 Task: Mute conversations related to automated appointment confirmations.
Action: Mouse moved to (235, 174)
Screenshot: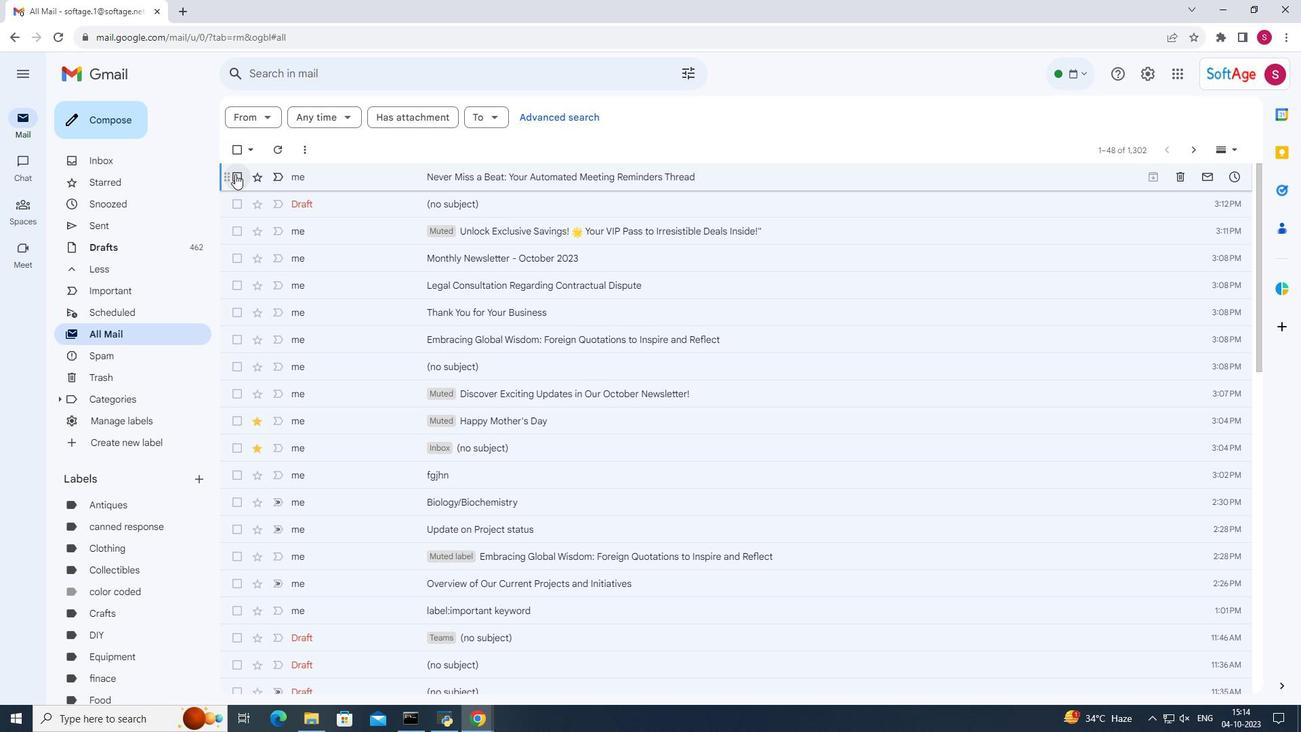 
Action: Mouse pressed left at (235, 174)
Screenshot: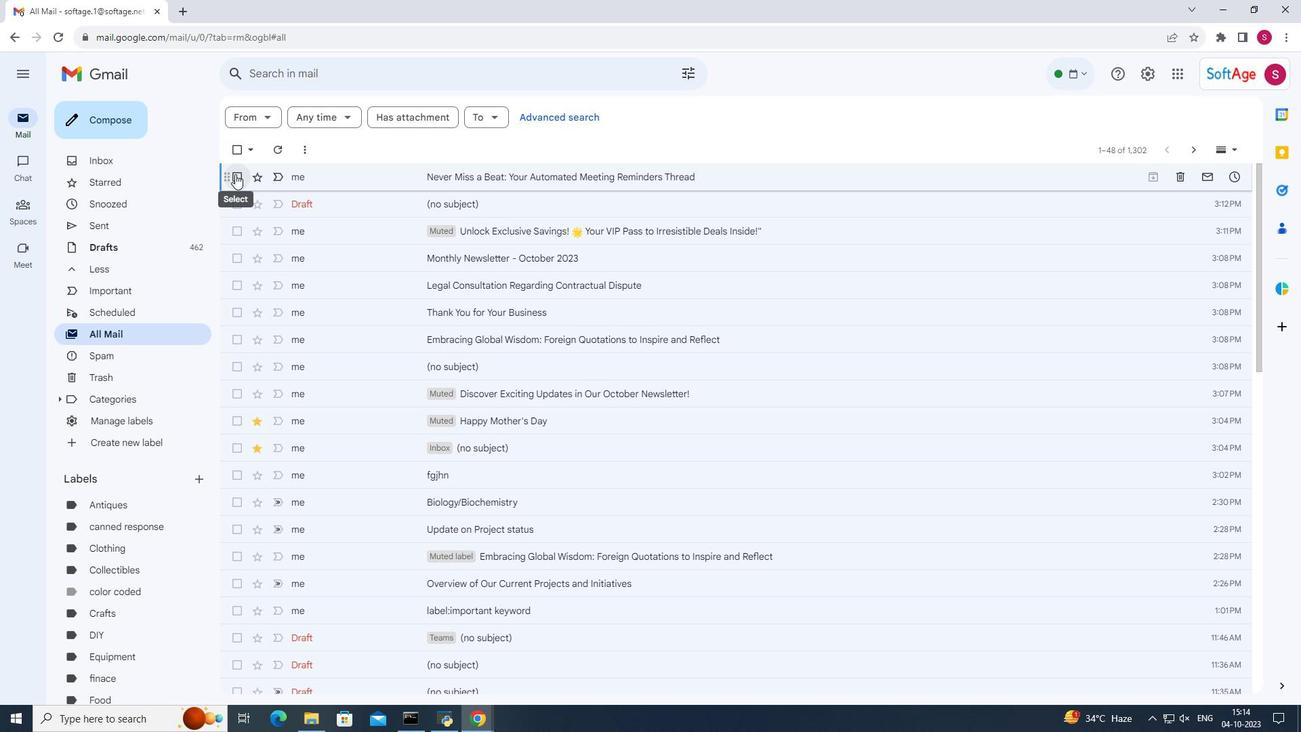
Action: Mouse pressed left at (235, 174)
Screenshot: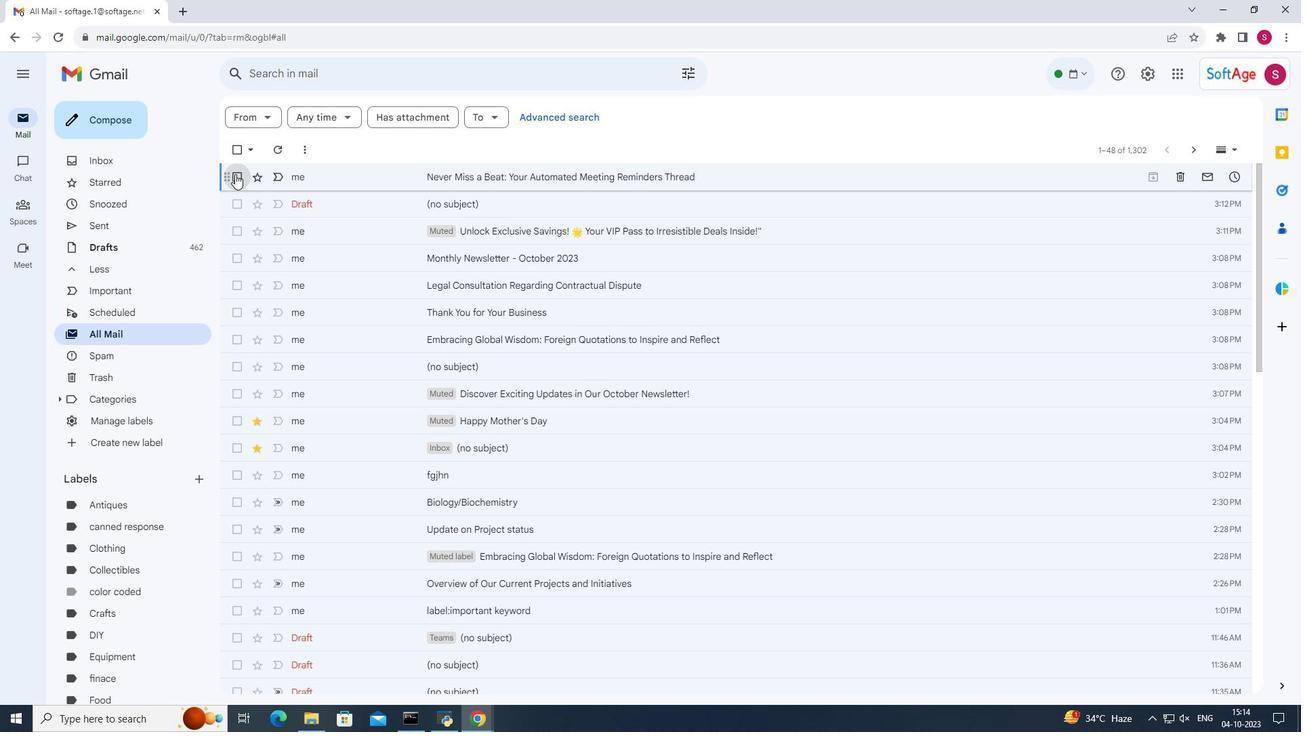 
Action: Mouse moved to (235, 179)
Screenshot: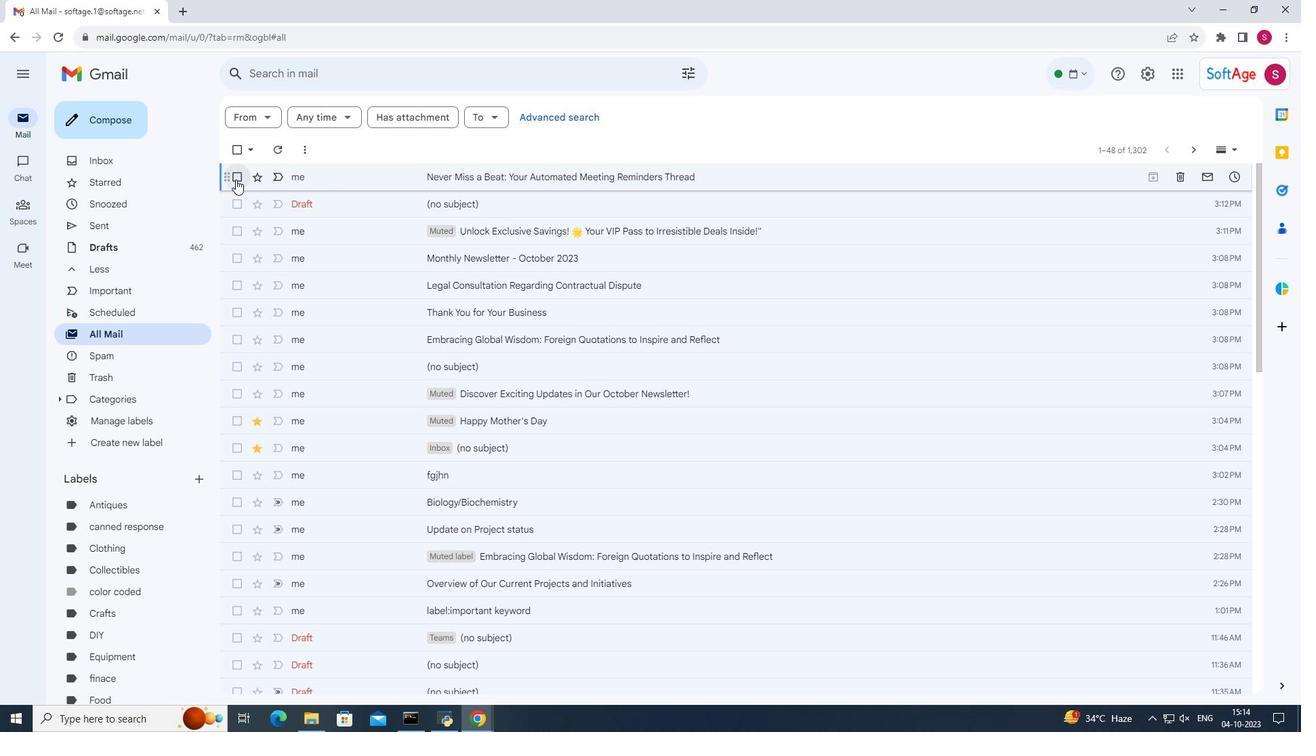 
Action: Mouse pressed left at (235, 179)
Screenshot: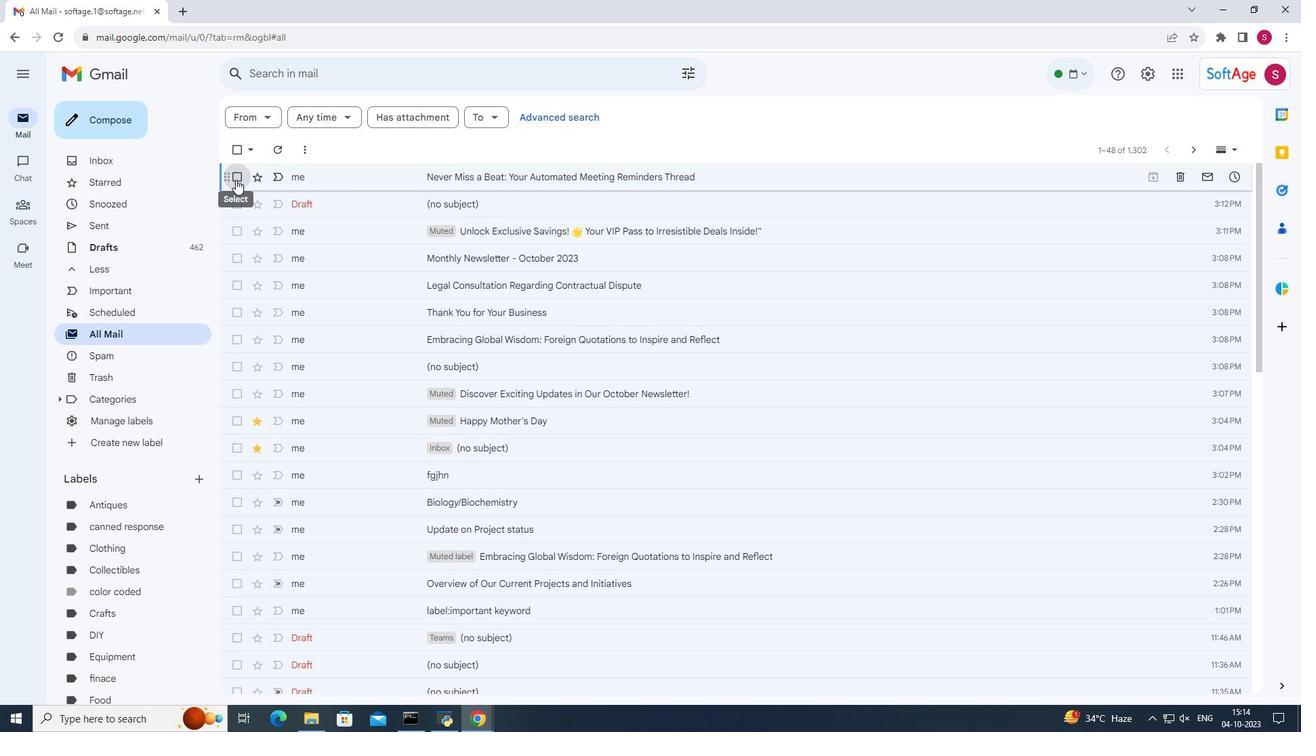 
Action: Mouse moved to (534, 149)
Screenshot: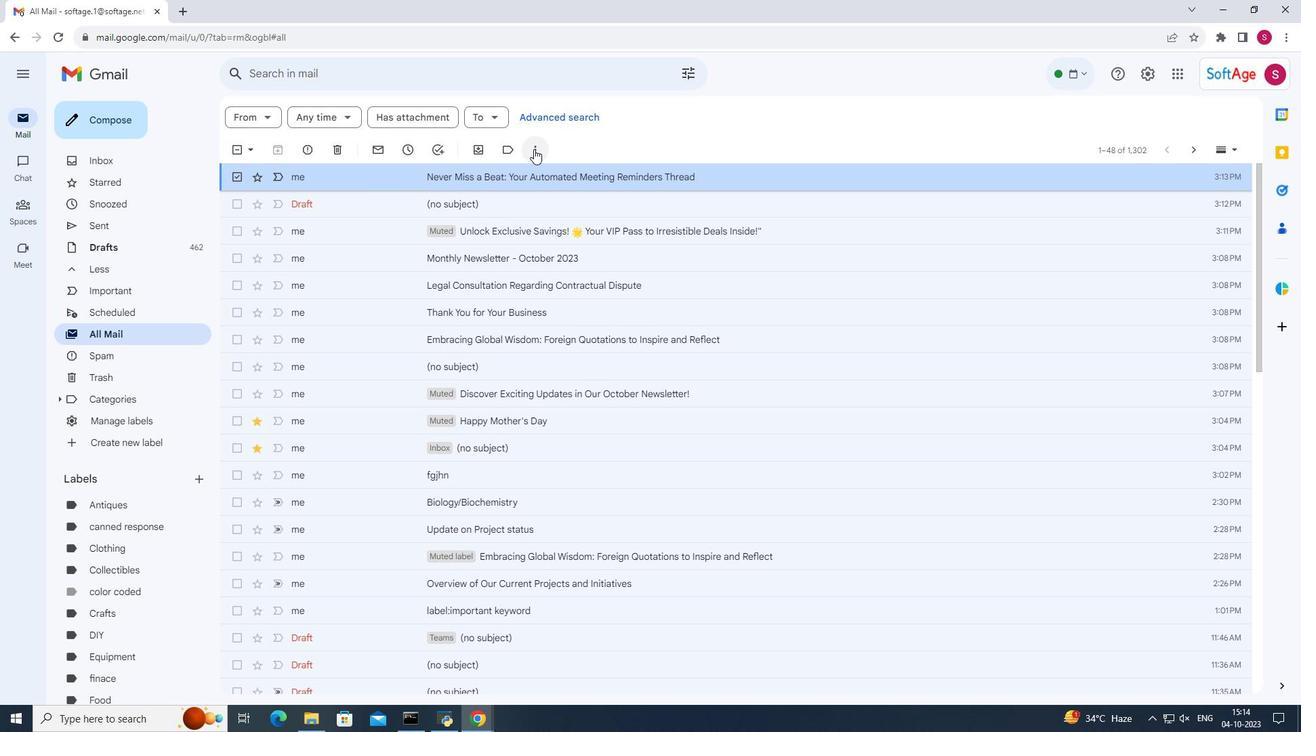 
Action: Mouse pressed left at (534, 149)
Screenshot: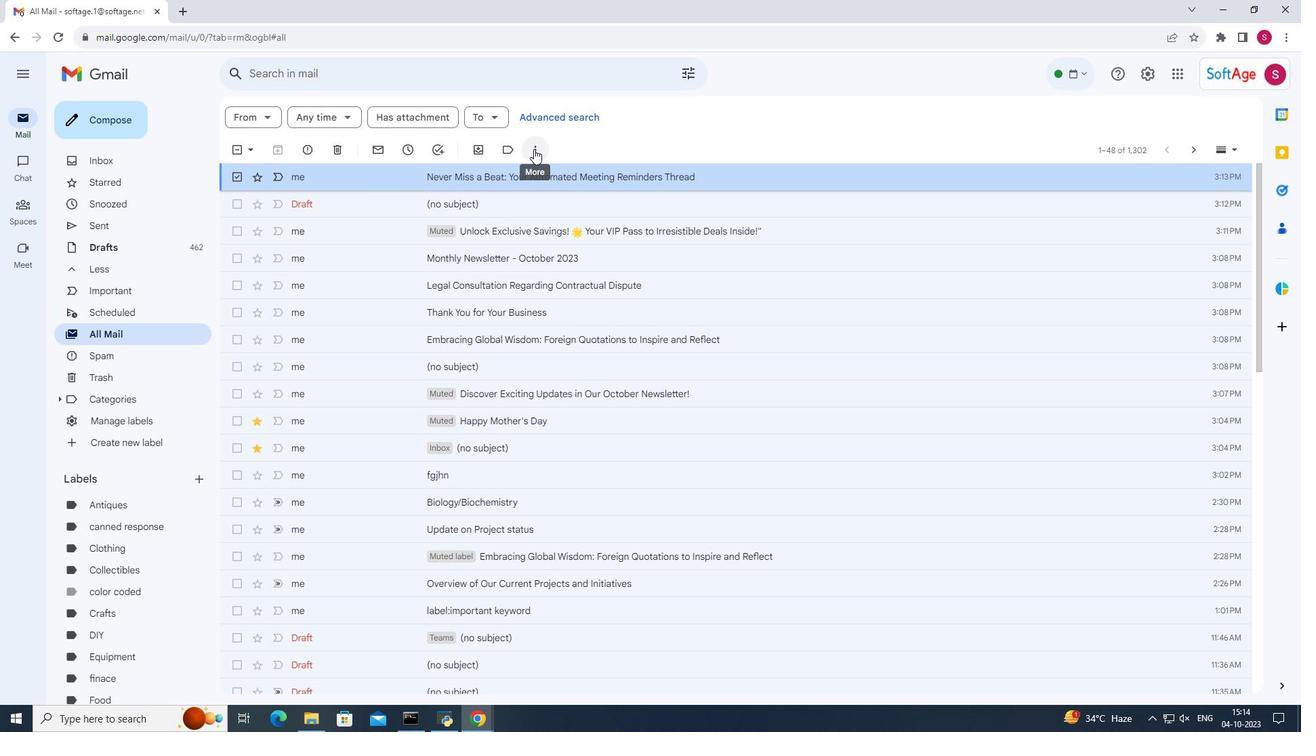 
Action: Mouse moved to (577, 258)
Screenshot: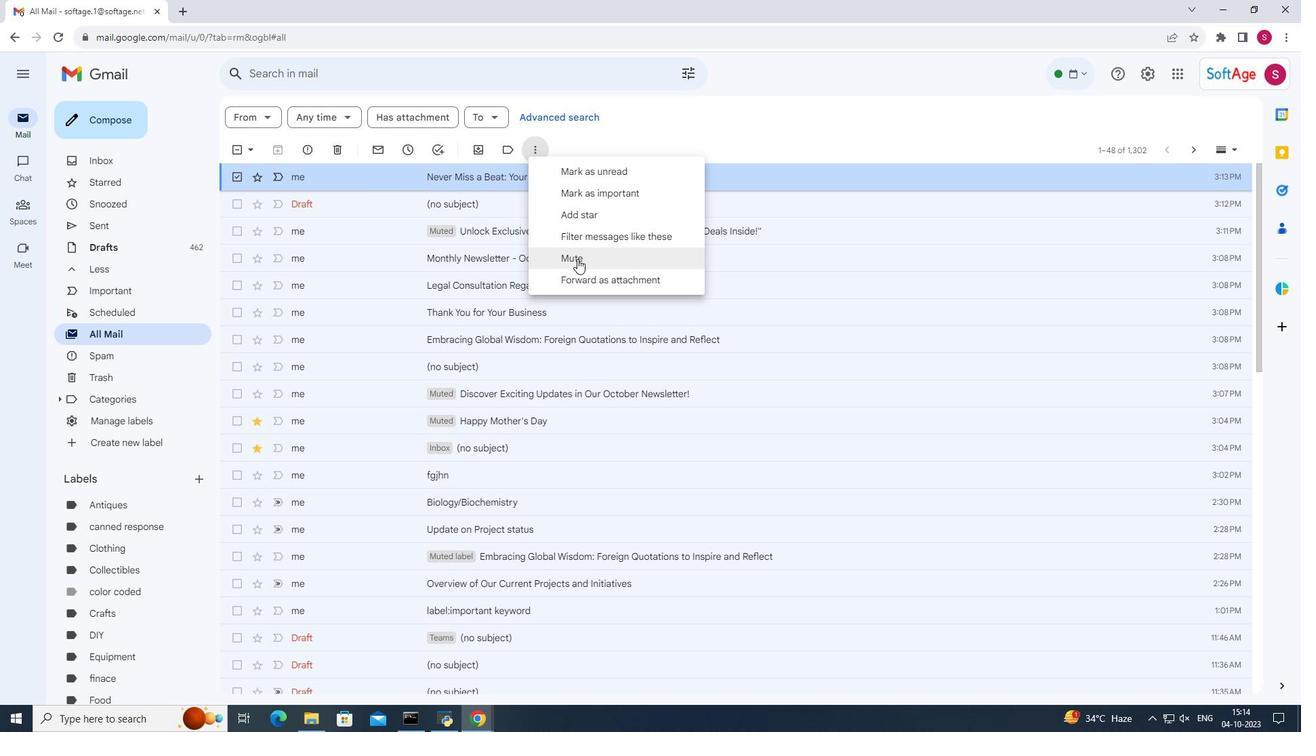 
Action: Mouse pressed left at (577, 258)
Screenshot: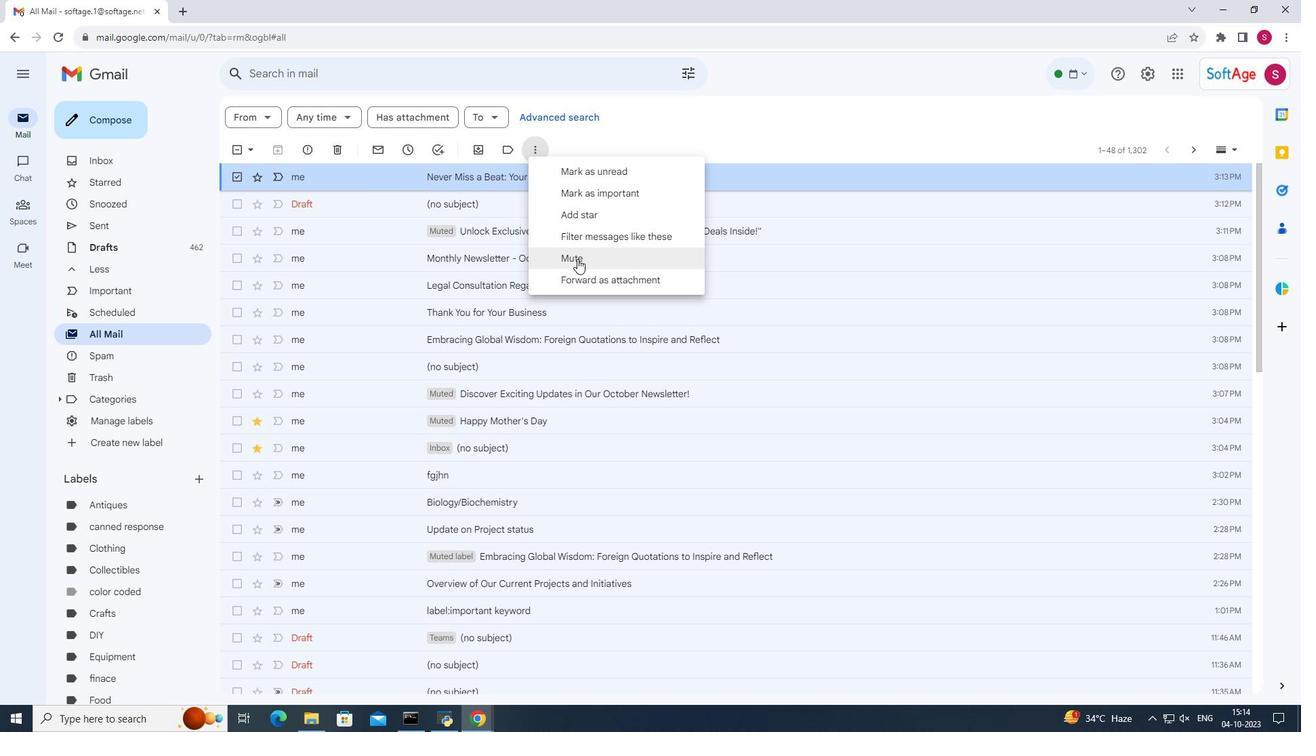
Action: Mouse moved to (236, 258)
Screenshot: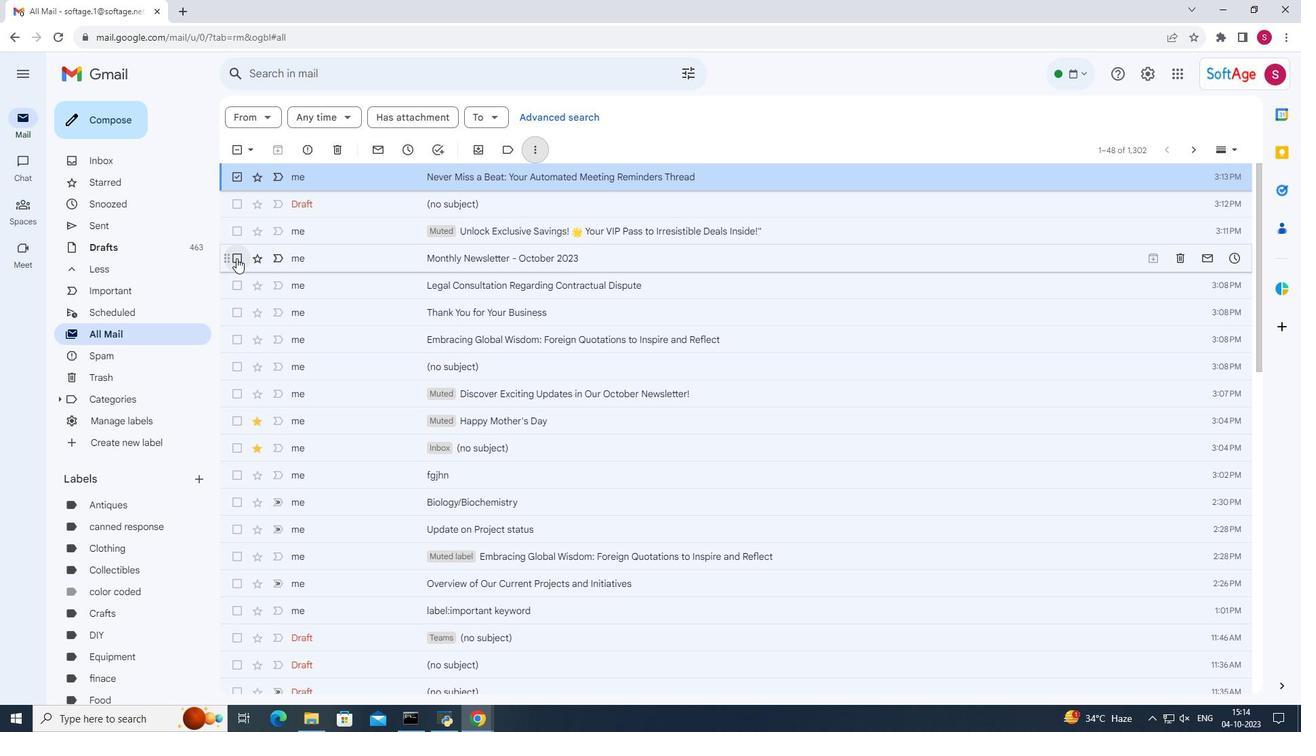 
Action: Mouse pressed left at (236, 258)
Screenshot: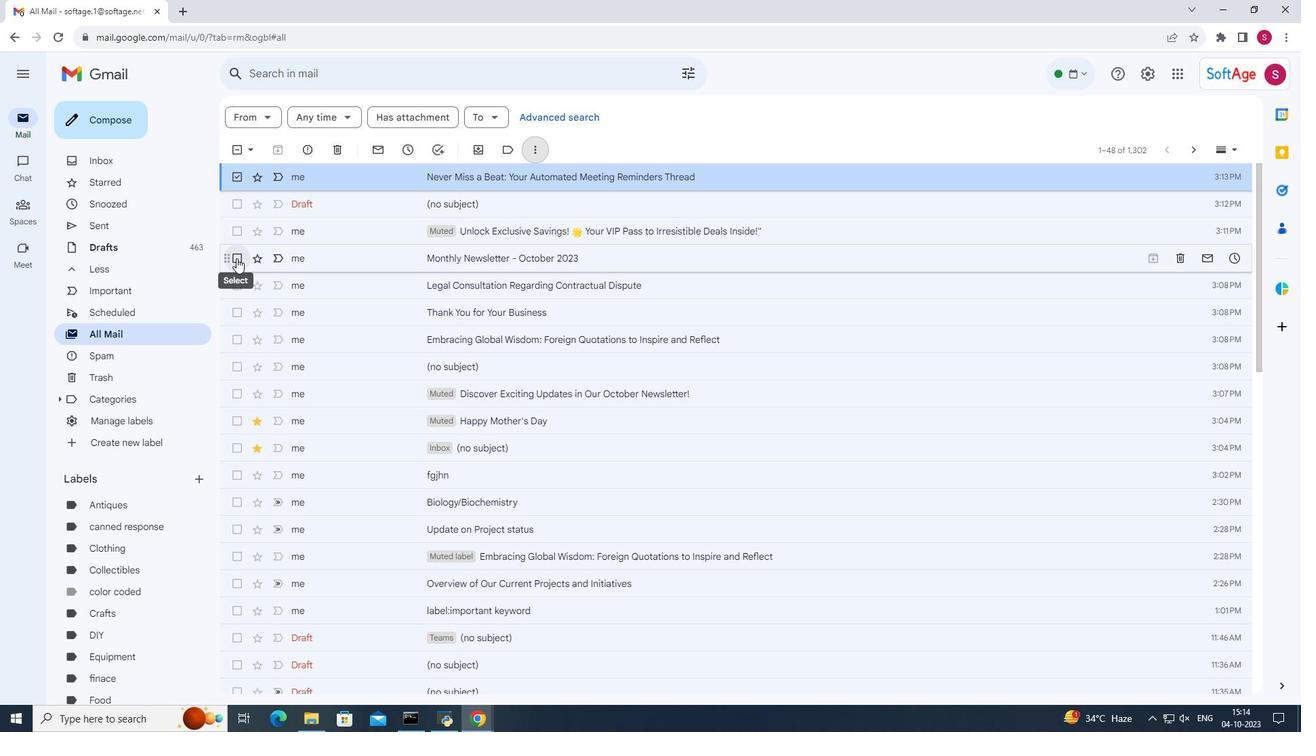 
Action: Mouse moved to (536, 152)
Screenshot: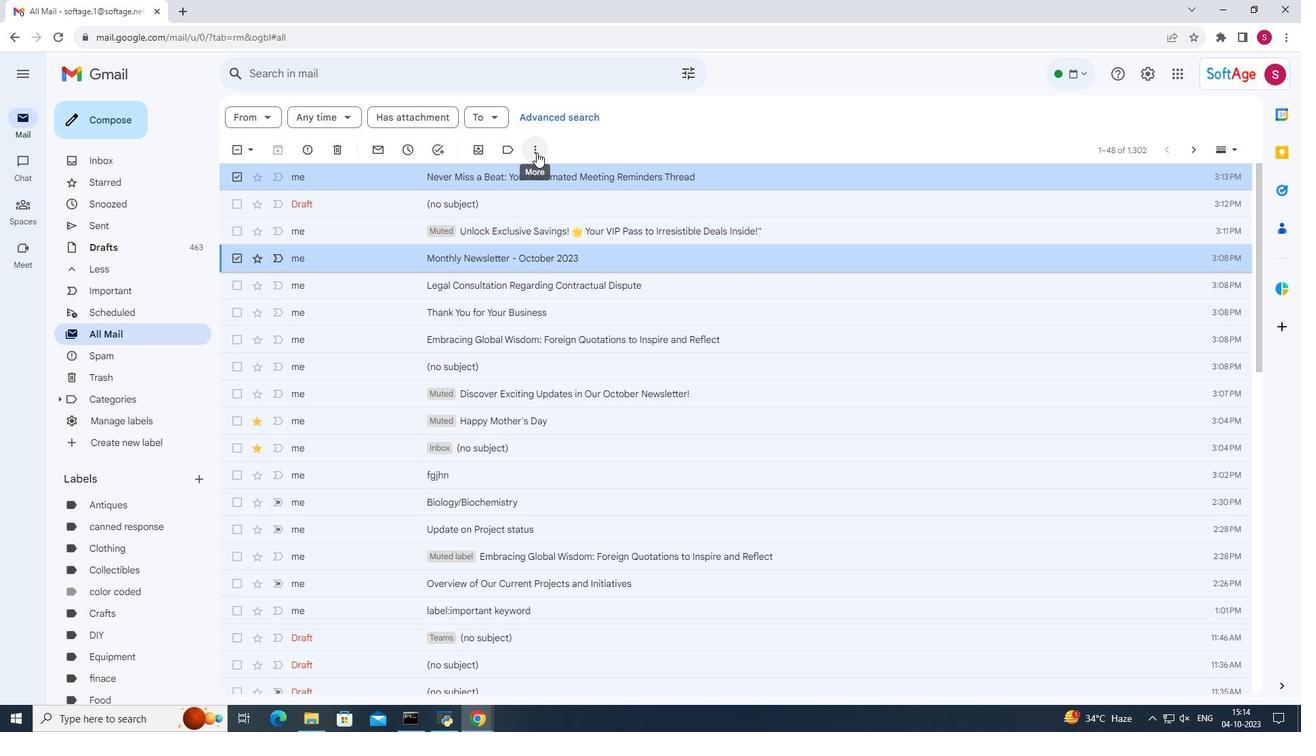 
Action: Mouse pressed left at (536, 152)
Screenshot: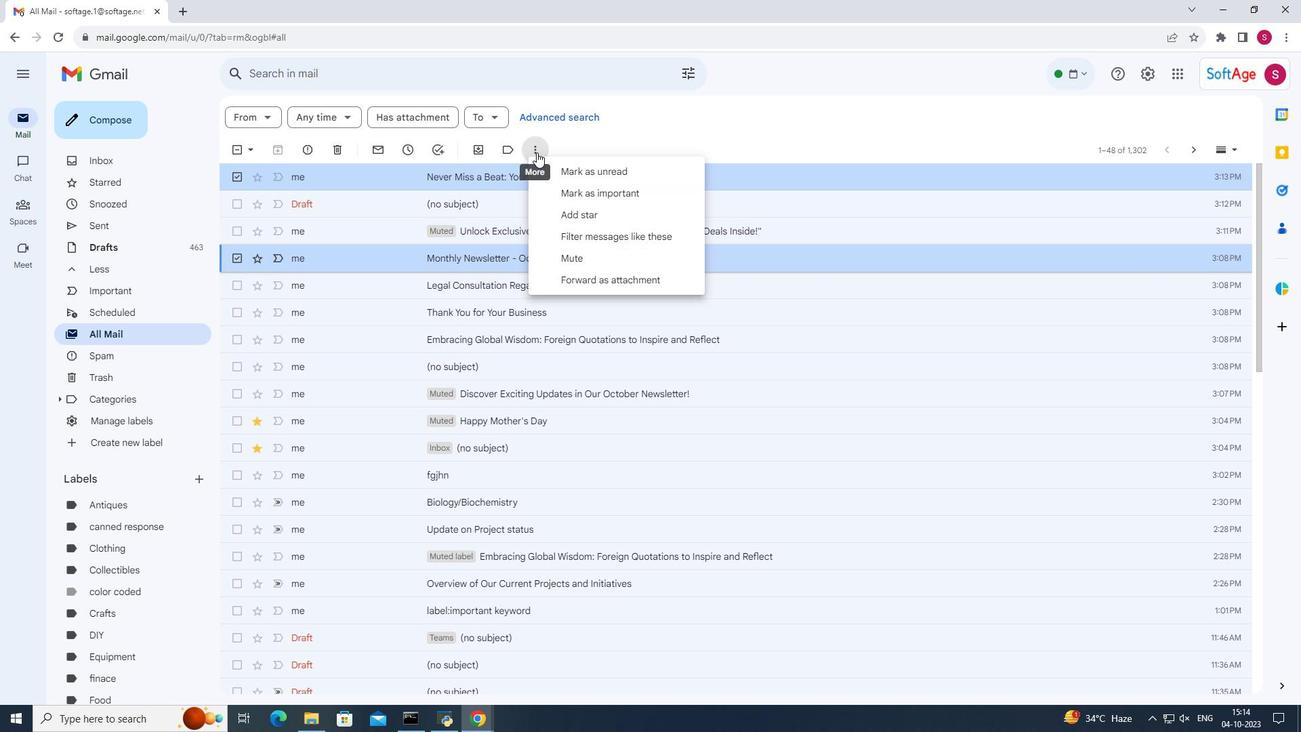 
Action: Mouse moved to (579, 256)
Screenshot: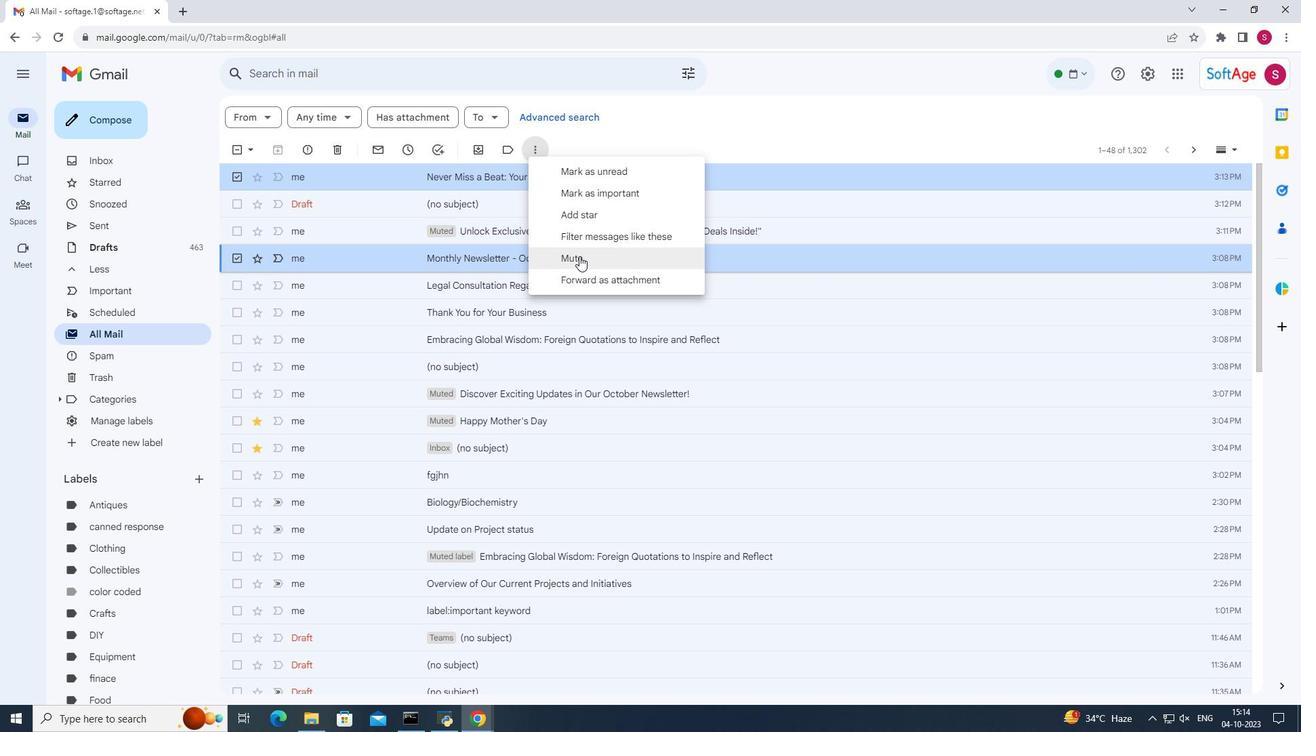 
Action: Mouse pressed left at (579, 256)
Screenshot: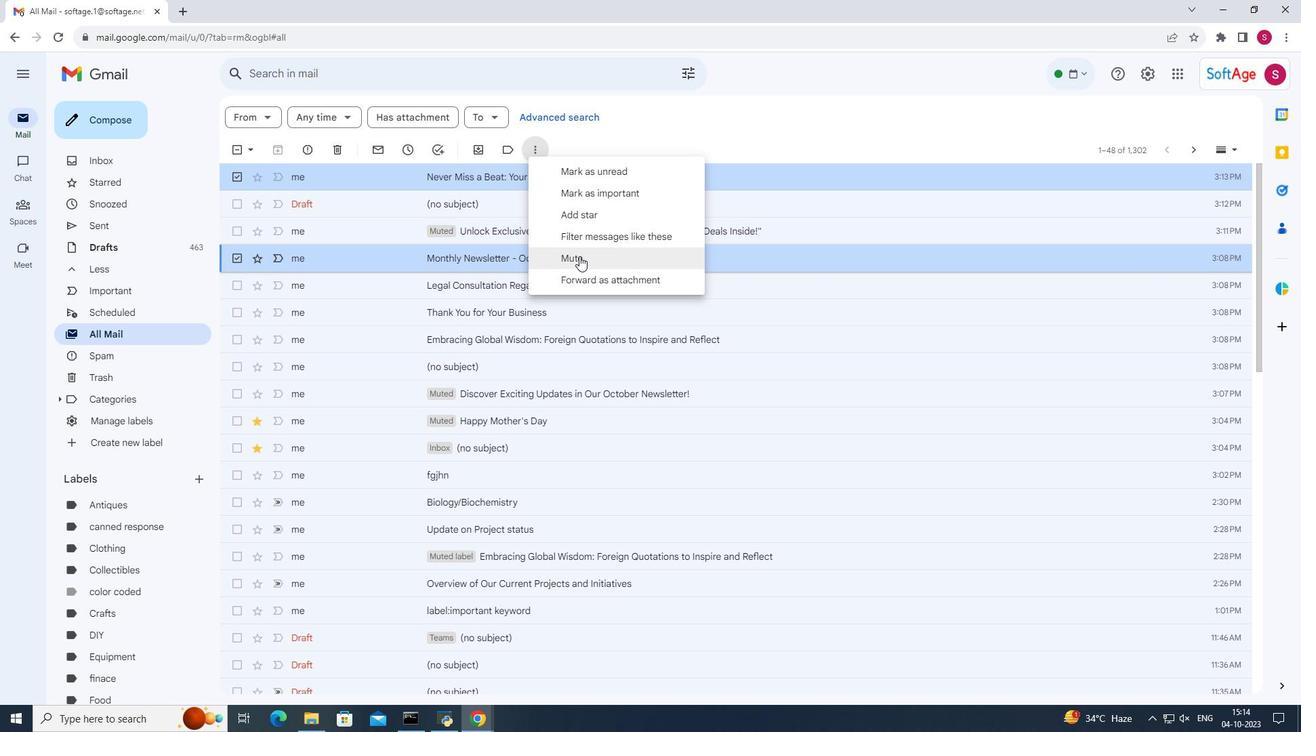 
Action: Mouse moved to (234, 312)
Screenshot: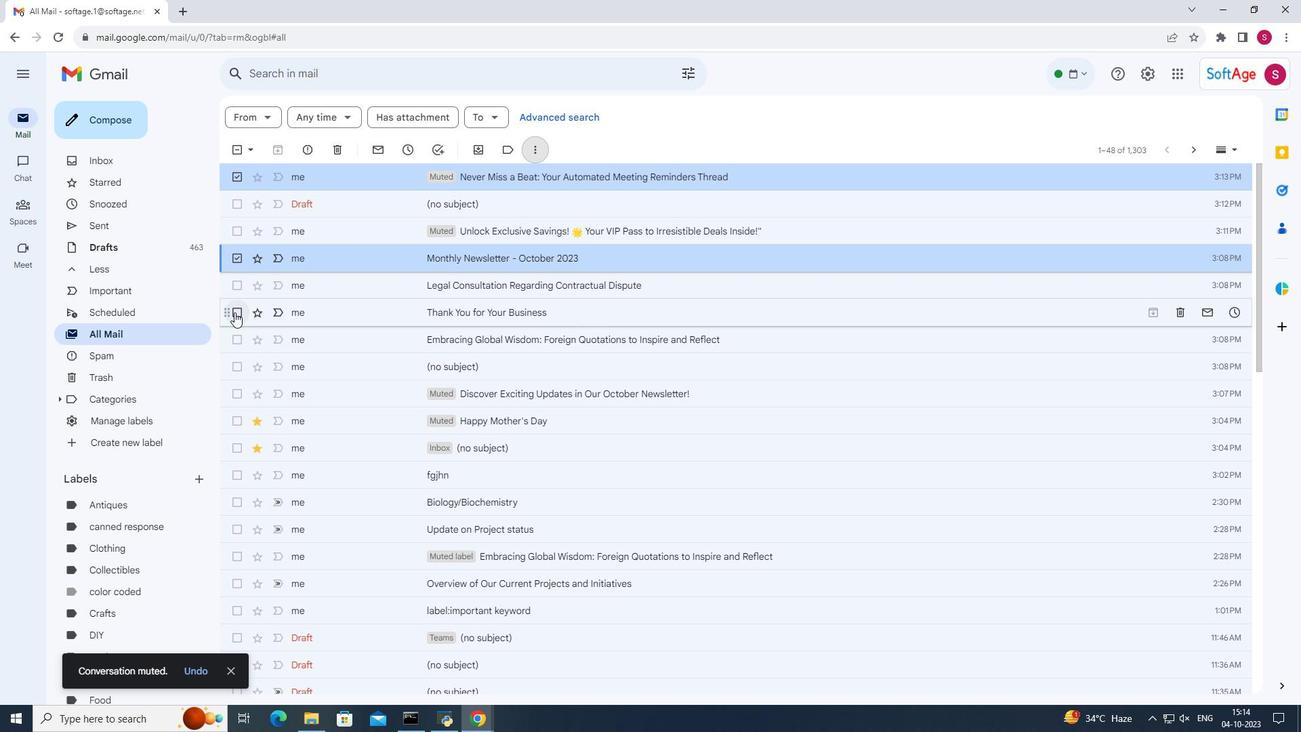 
Action: Mouse pressed left at (234, 312)
Screenshot: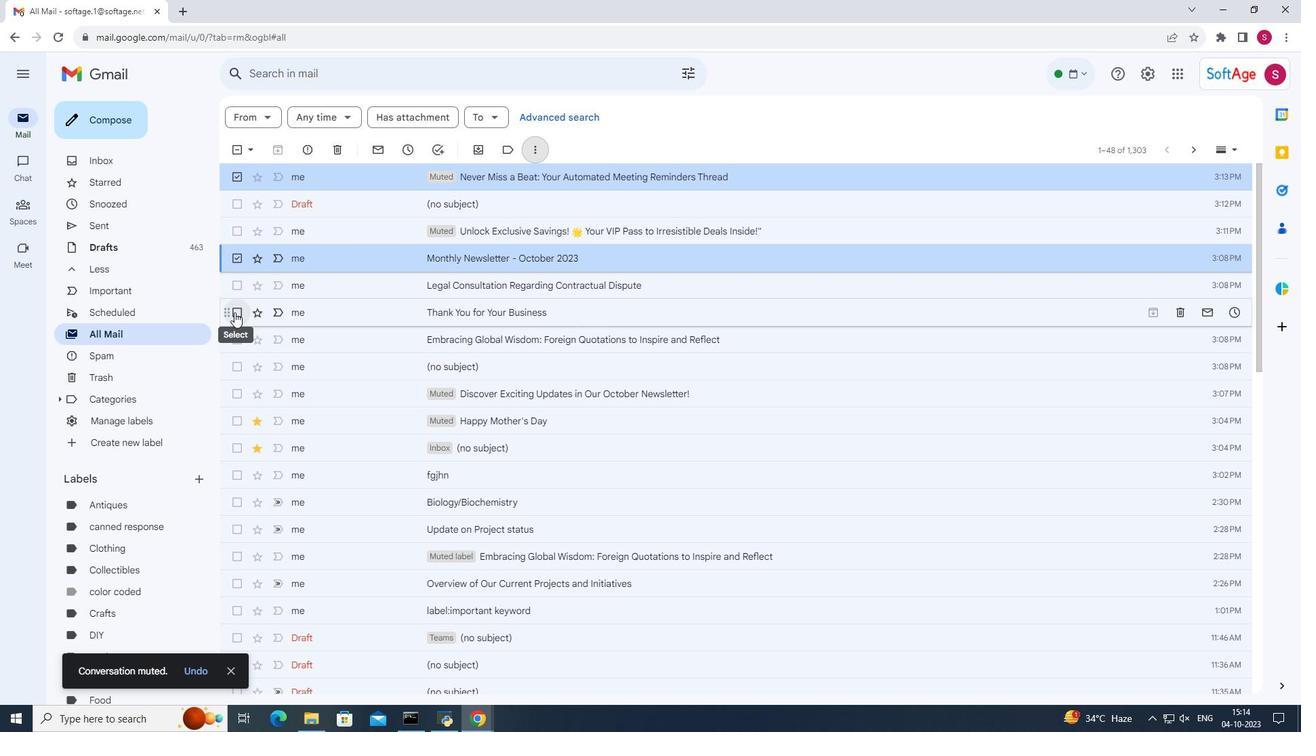 
Action: Mouse moved to (534, 152)
Screenshot: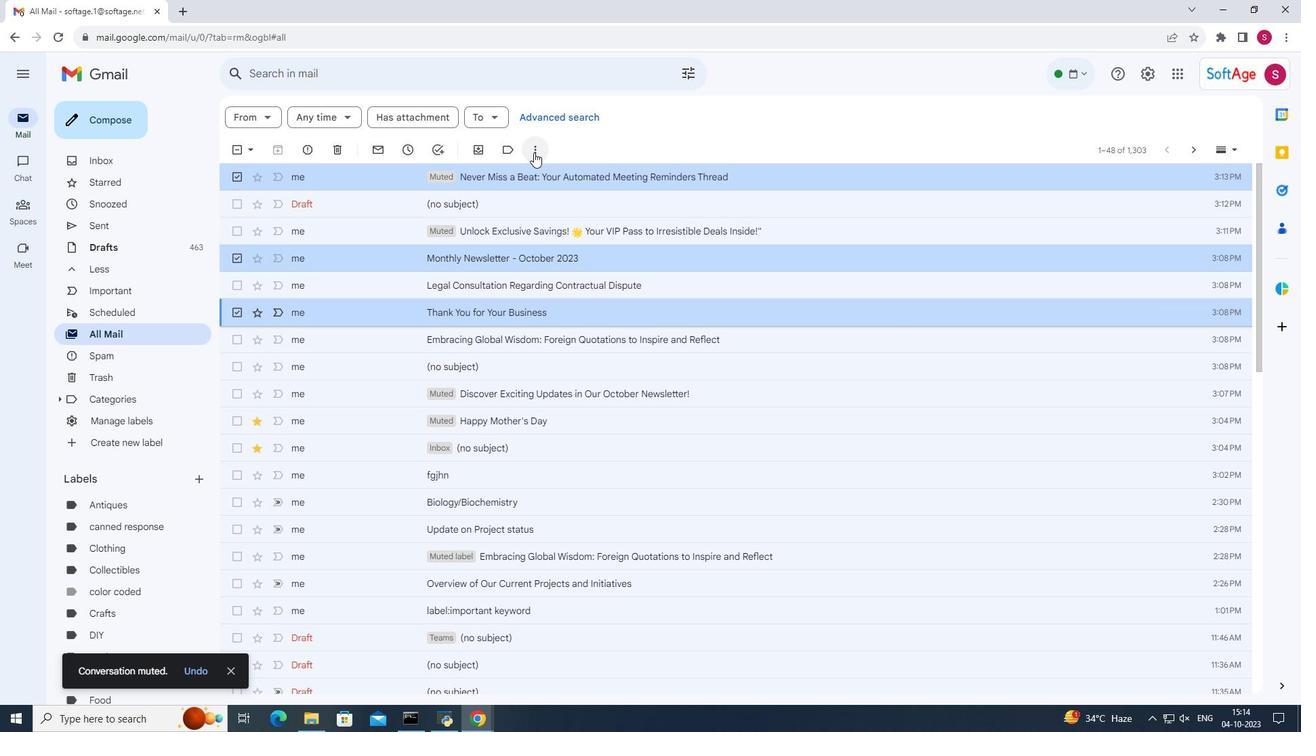 
Action: Mouse pressed left at (534, 152)
Screenshot: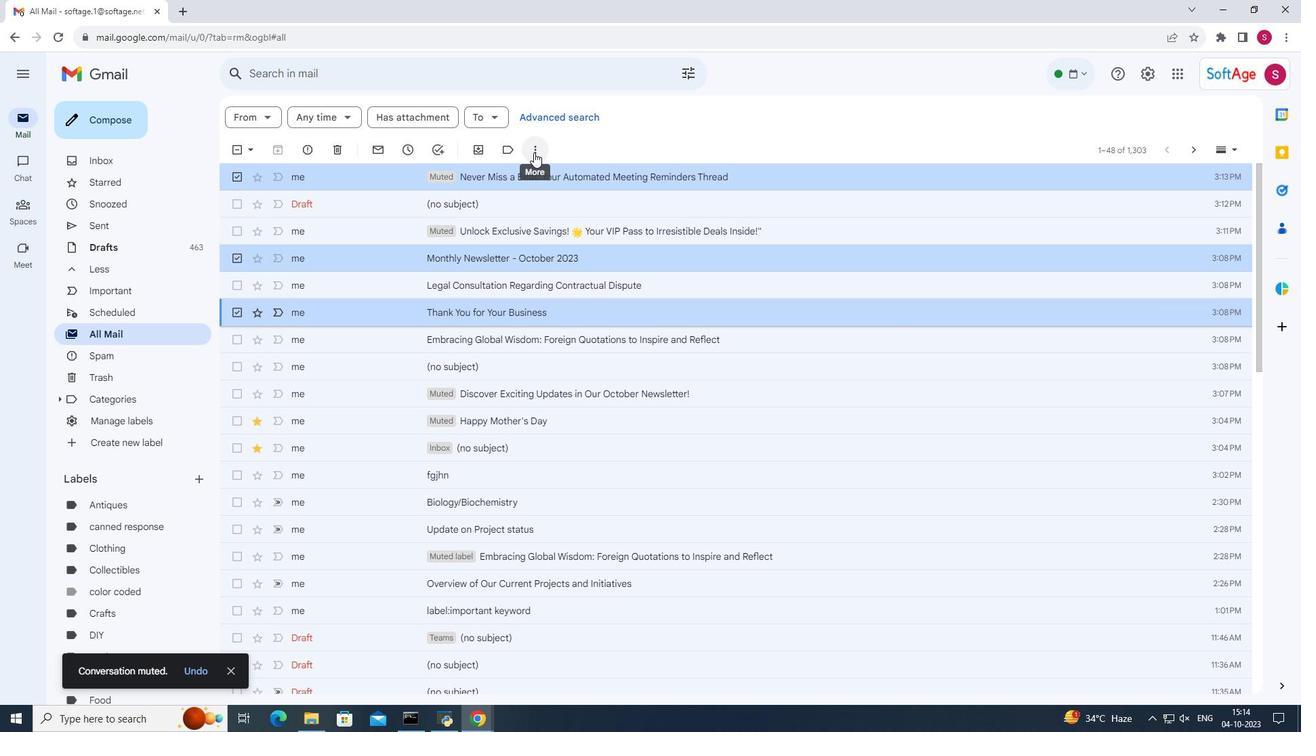 
Action: Mouse moved to (568, 256)
Screenshot: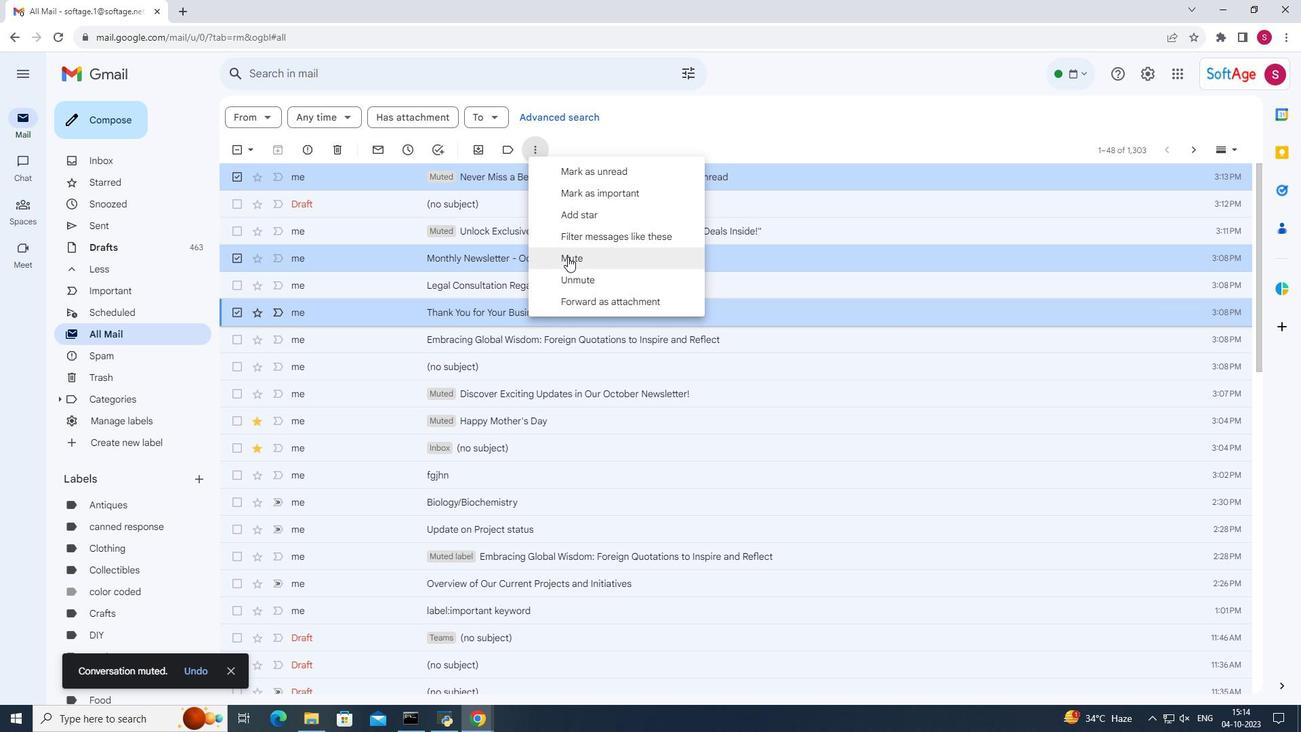 
Action: Mouse pressed left at (568, 256)
Screenshot: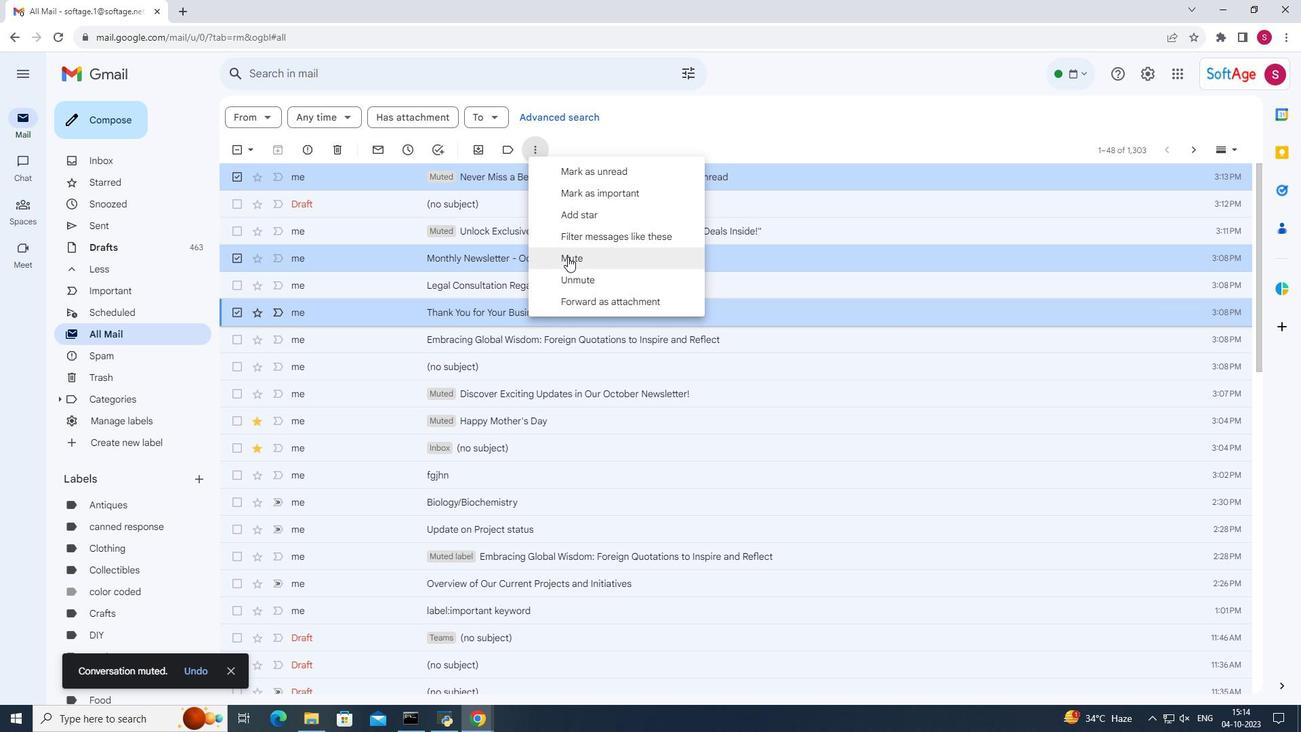 
Action: Mouse moved to (534, 383)
Screenshot: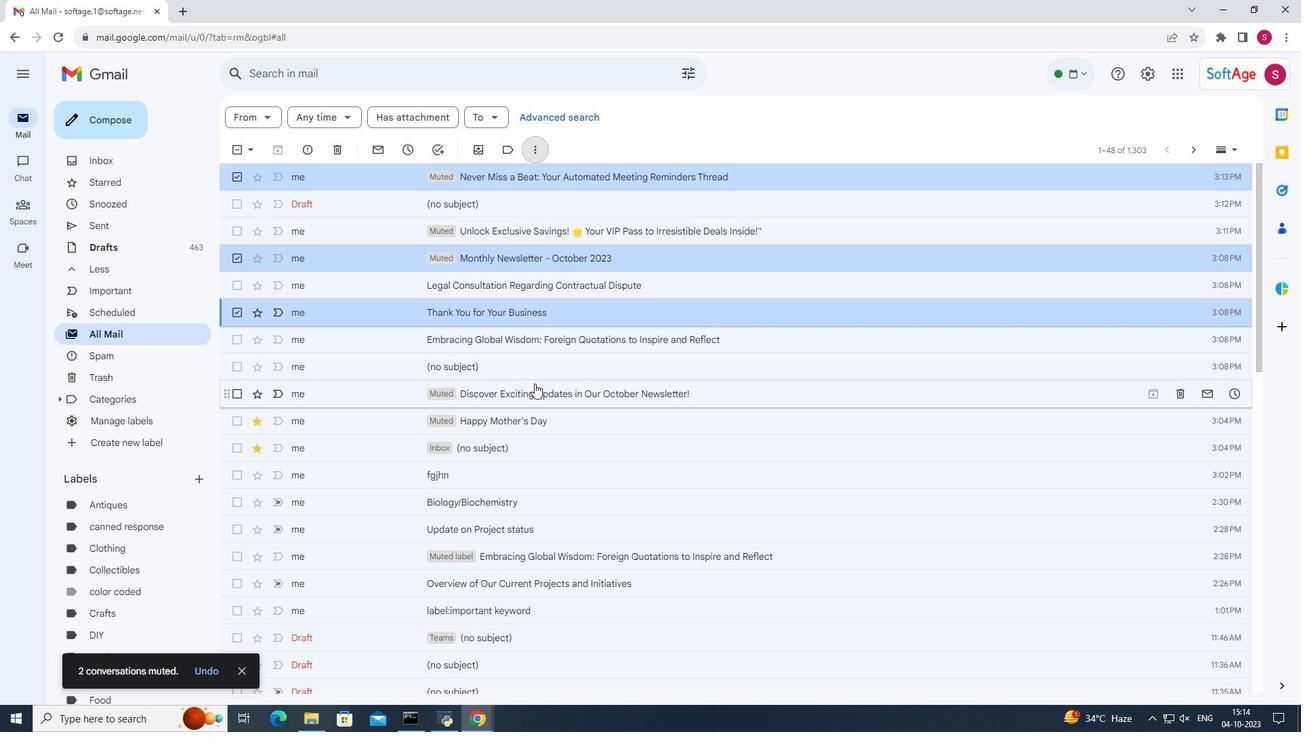 
Action: Mouse scrolled (534, 382) with delta (0, 0)
Screenshot: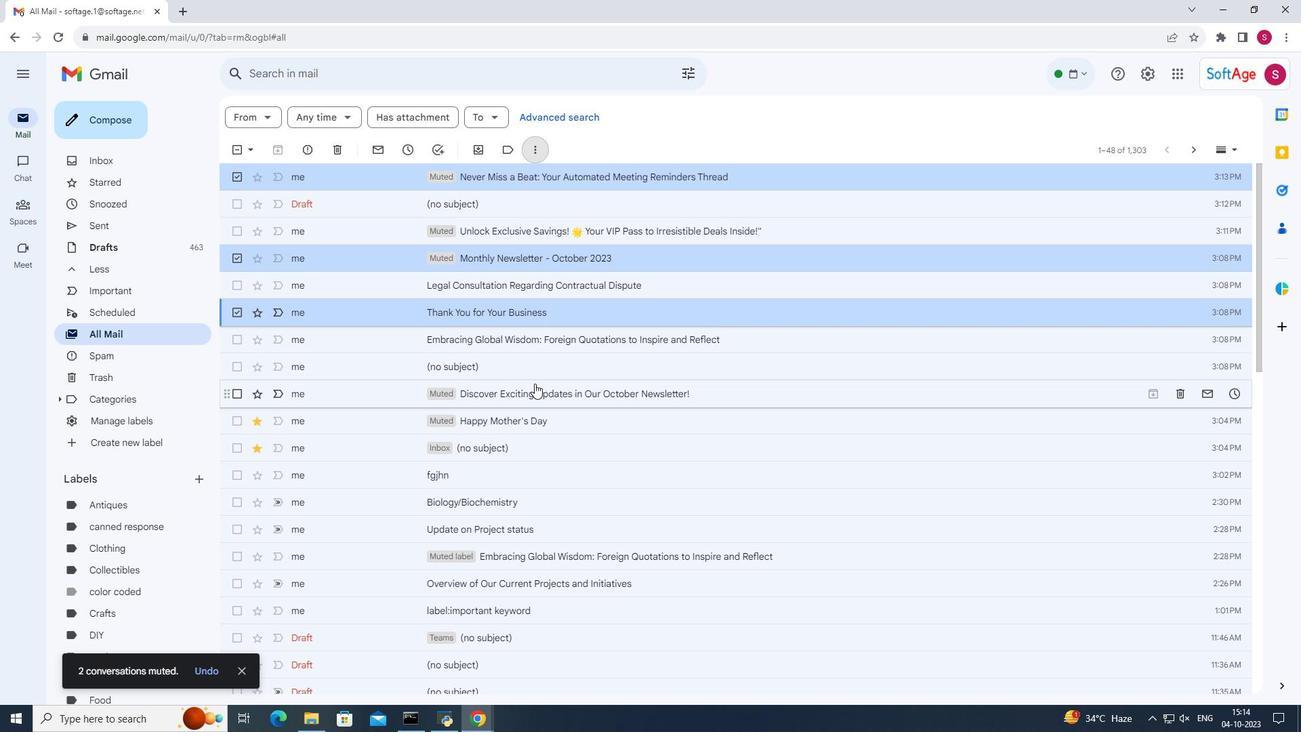 
Action: Mouse scrolled (534, 382) with delta (0, 0)
Screenshot: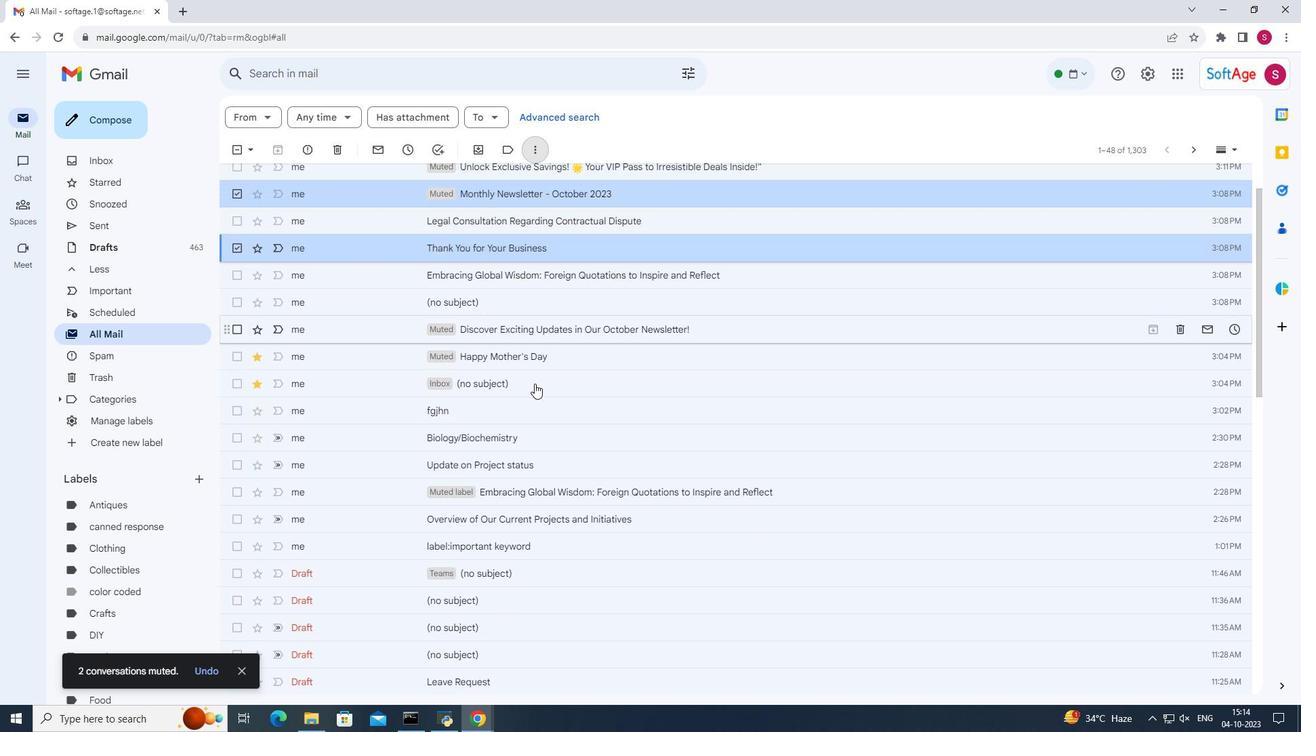 
Action: Mouse moved to (534, 383)
Screenshot: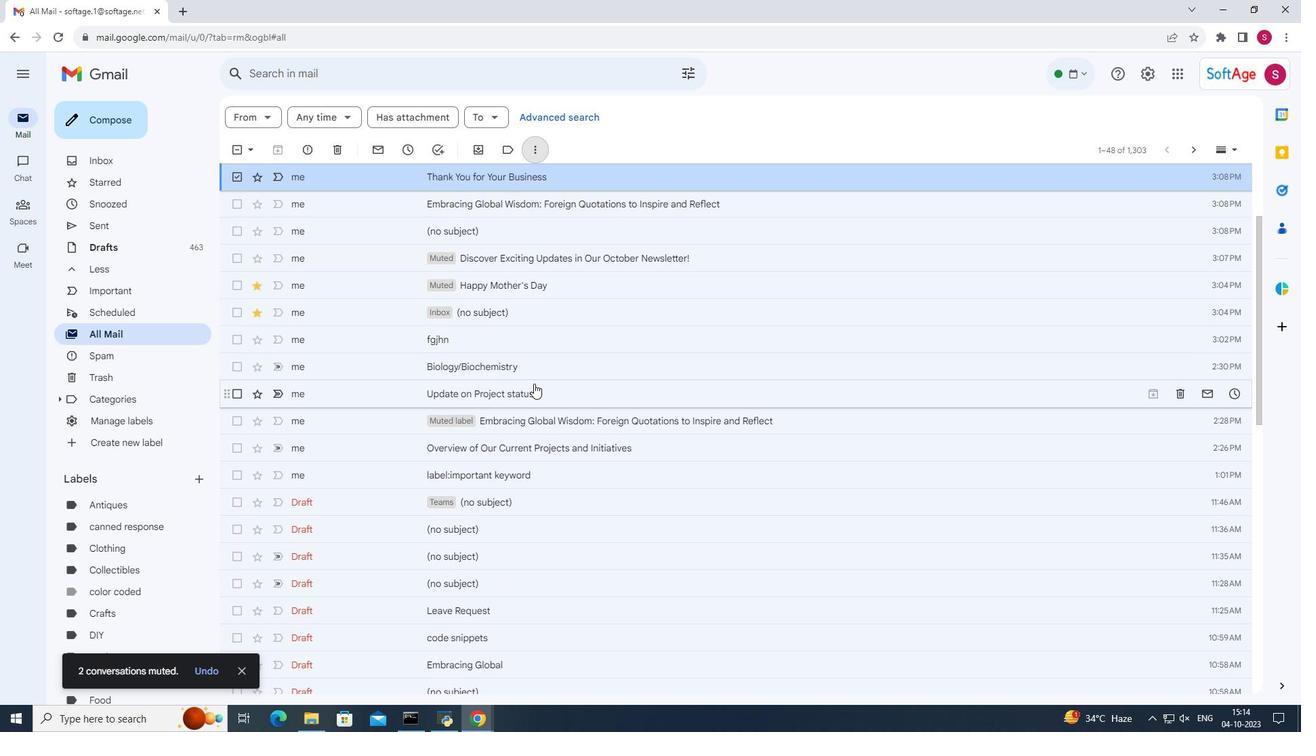 
Action: Mouse scrolled (534, 382) with delta (0, 0)
Screenshot: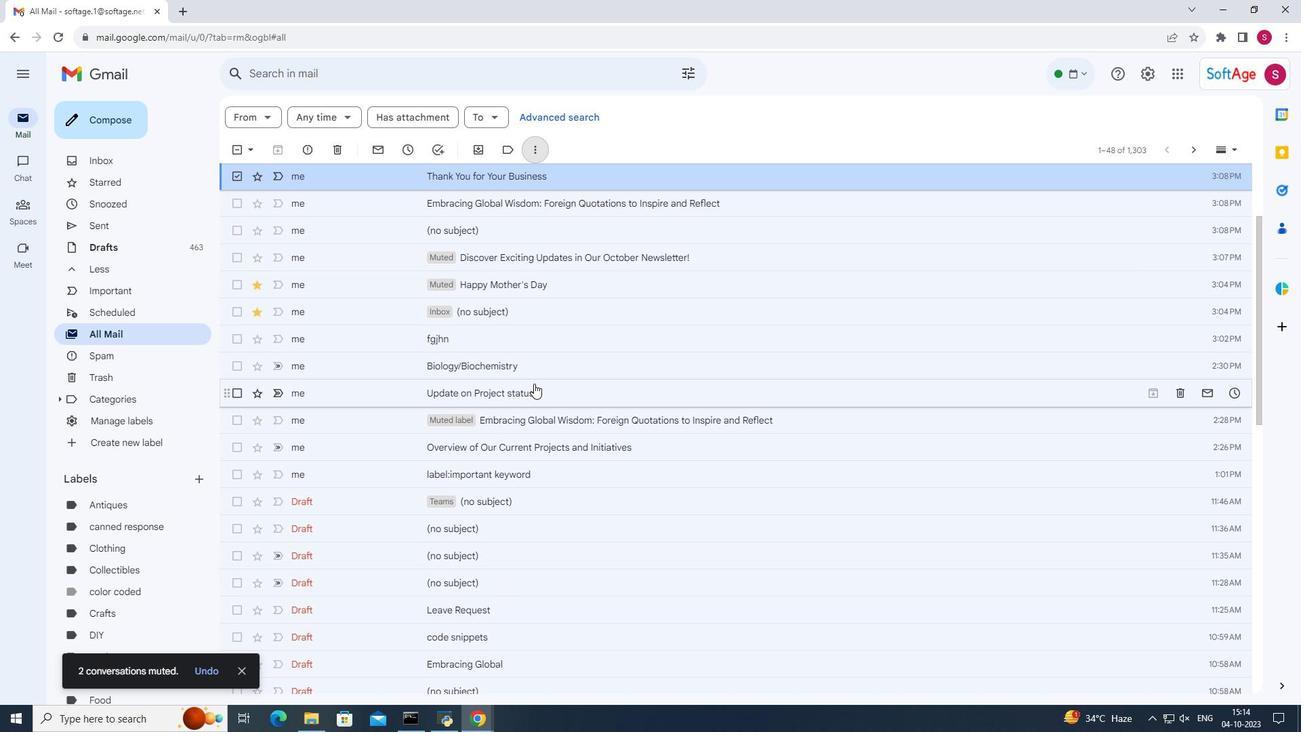 
Action: Mouse moved to (235, 325)
Screenshot: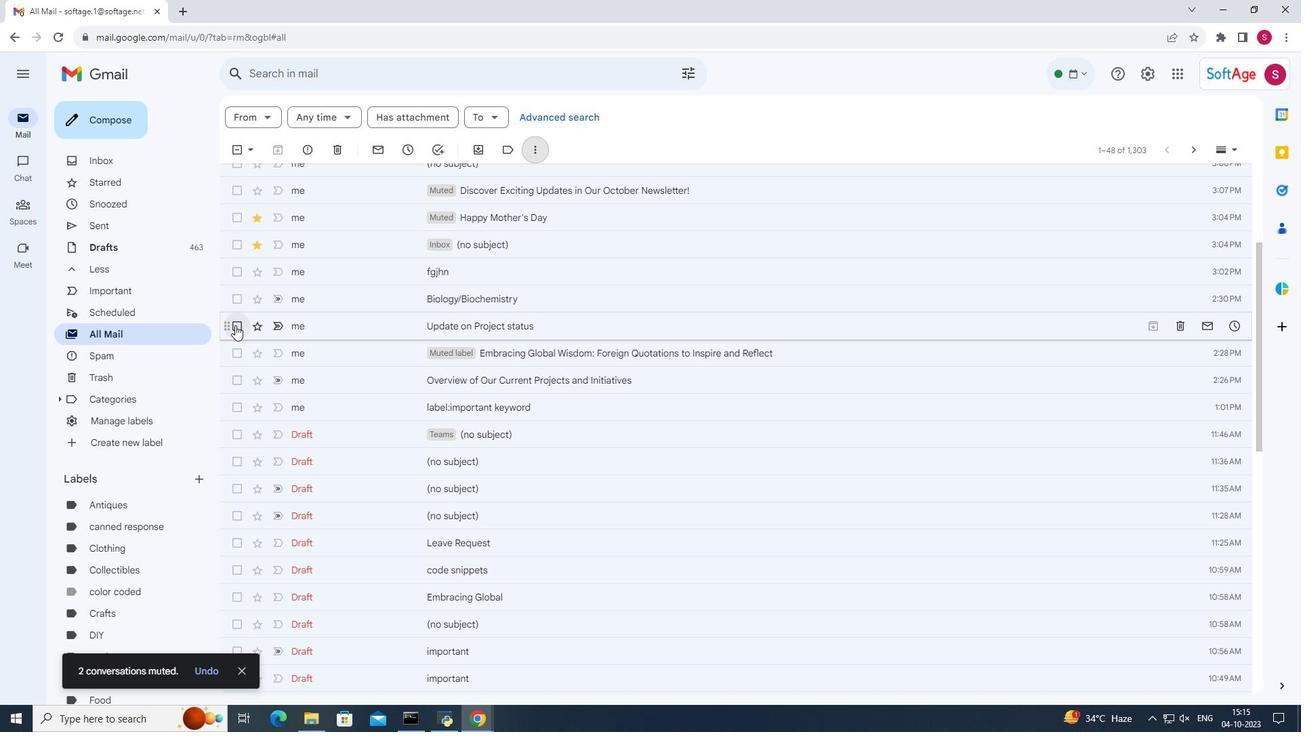 
Action: Mouse pressed left at (235, 325)
Screenshot: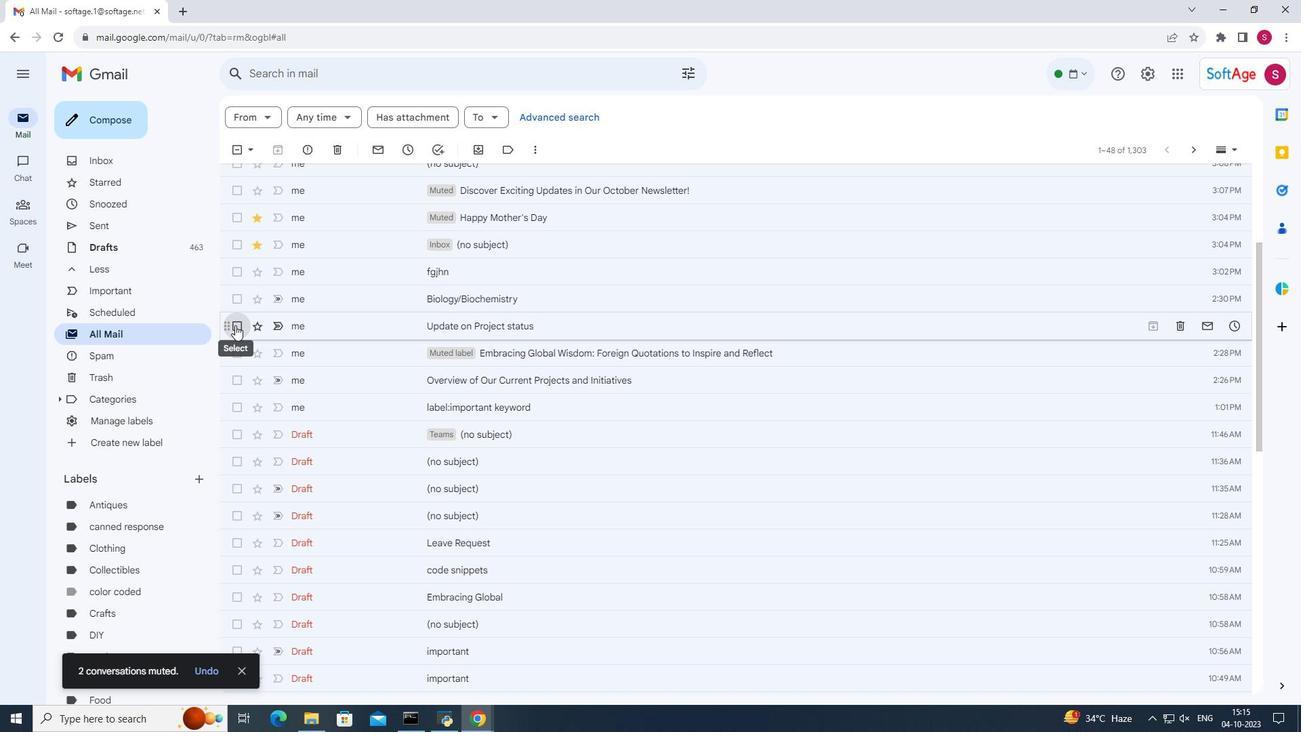 
Action: Mouse moved to (538, 151)
Screenshot: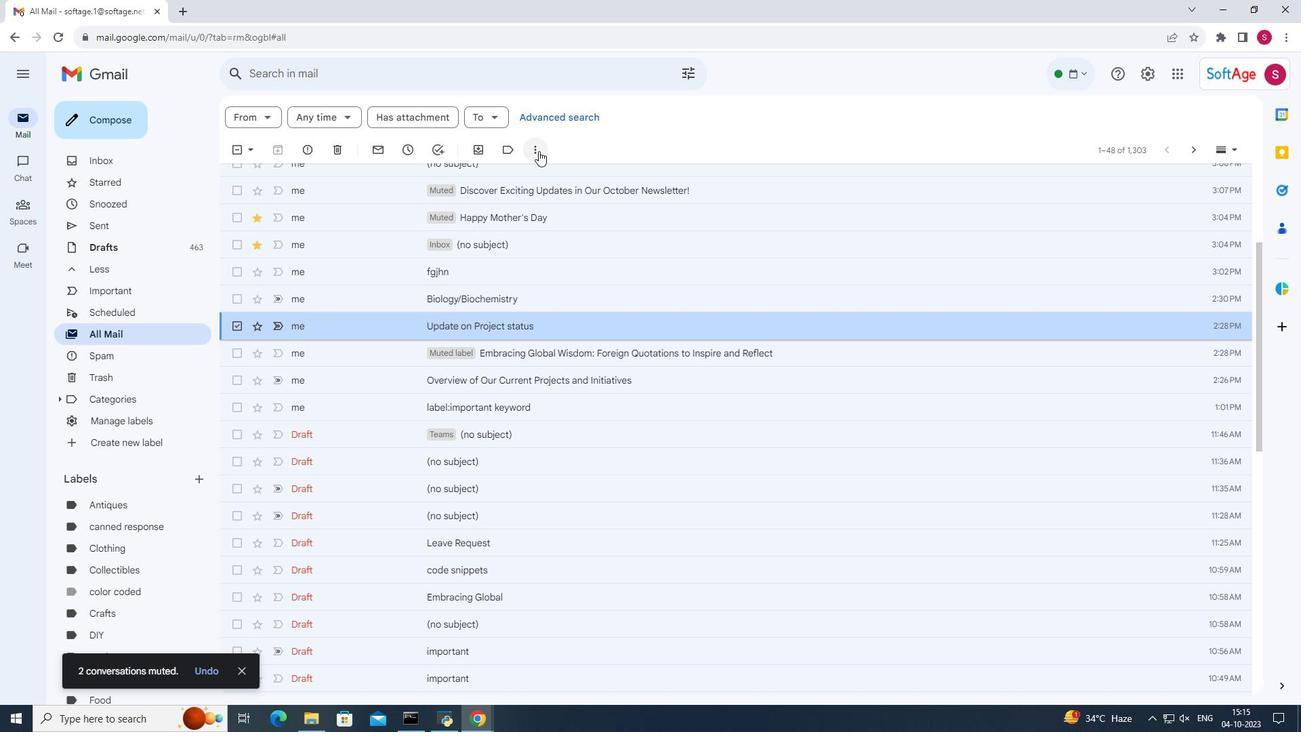 
Action: Mouse pressed left at (538, 151)
Screenshot: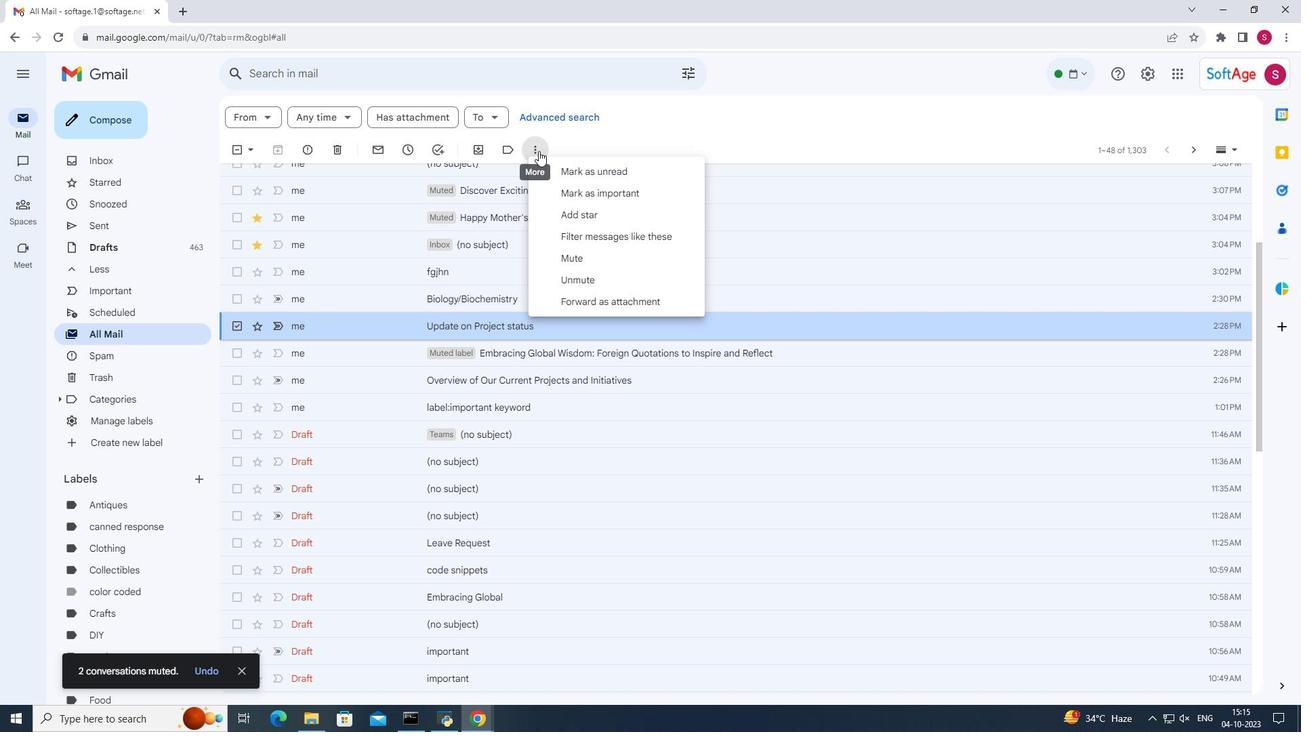 
Action: Mouse moved to (564, 279)
Screenshot: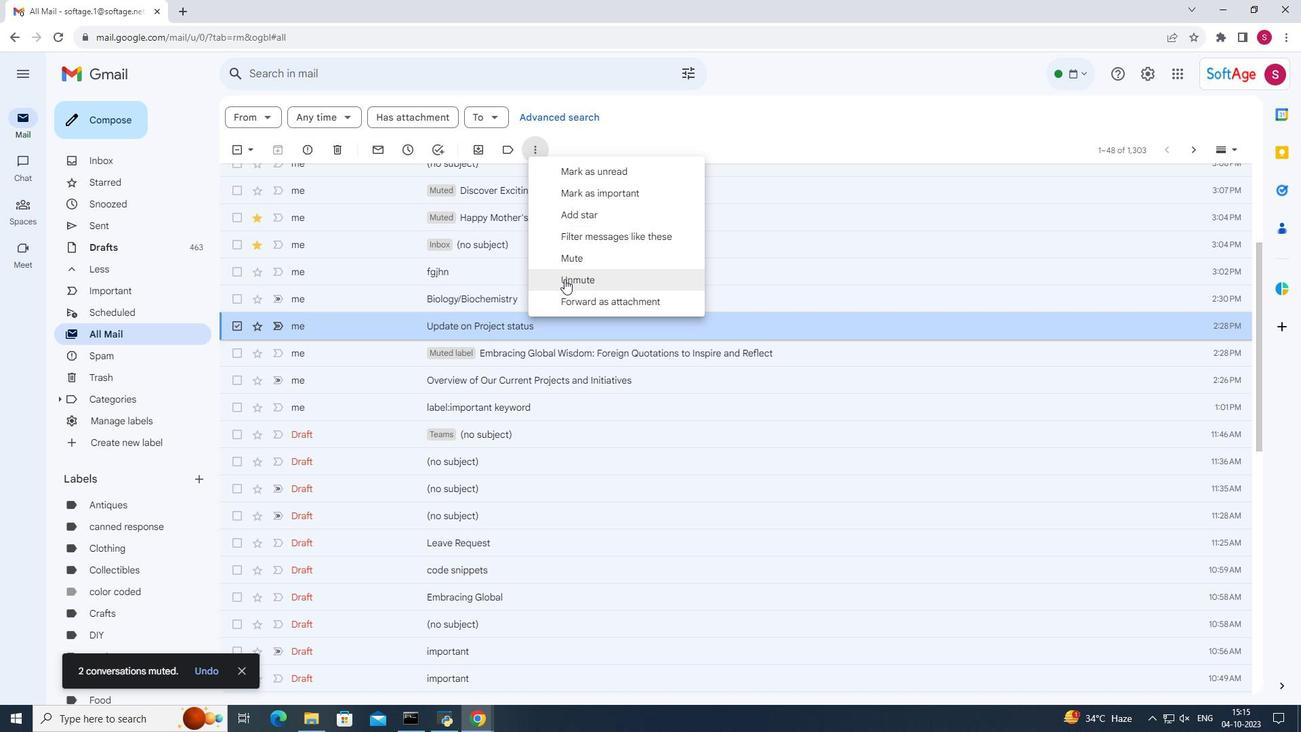 
Action: Mouse pressed left at (564, 279)
Screenshot: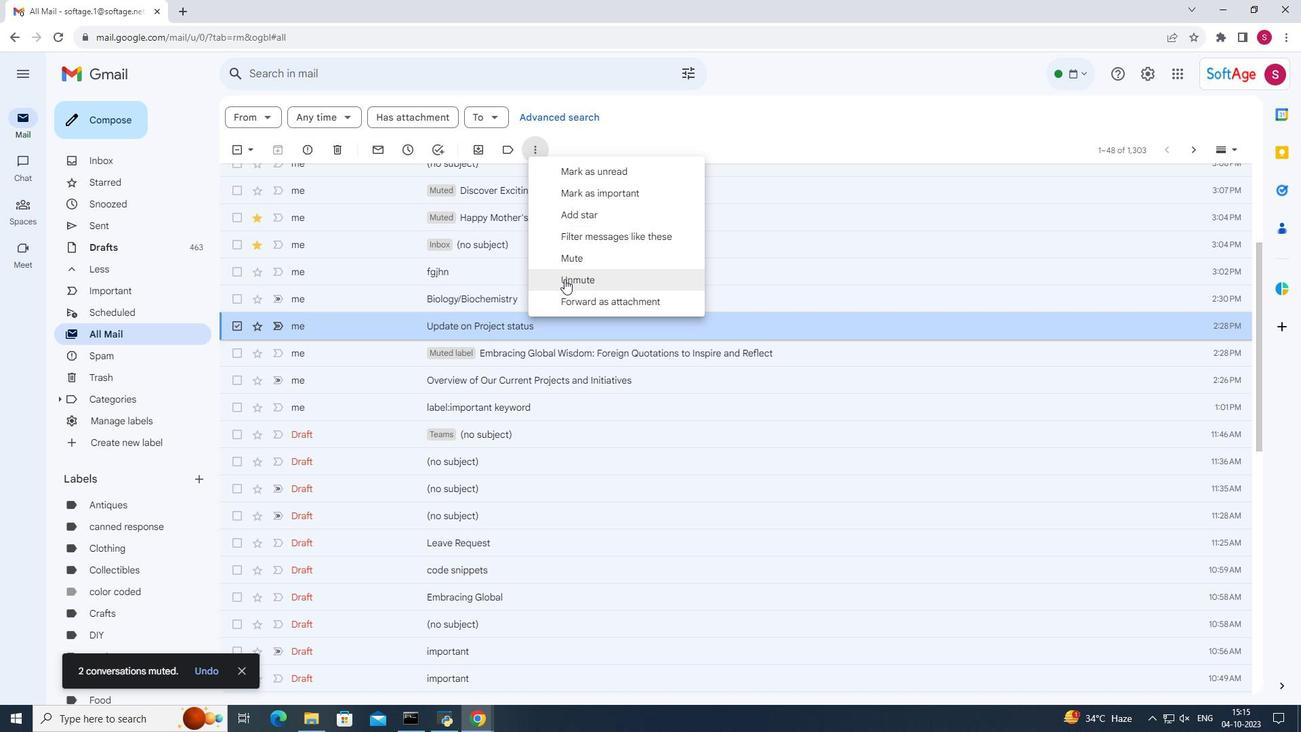 
Action: Mouse moved to (610, 248)
Screenshot: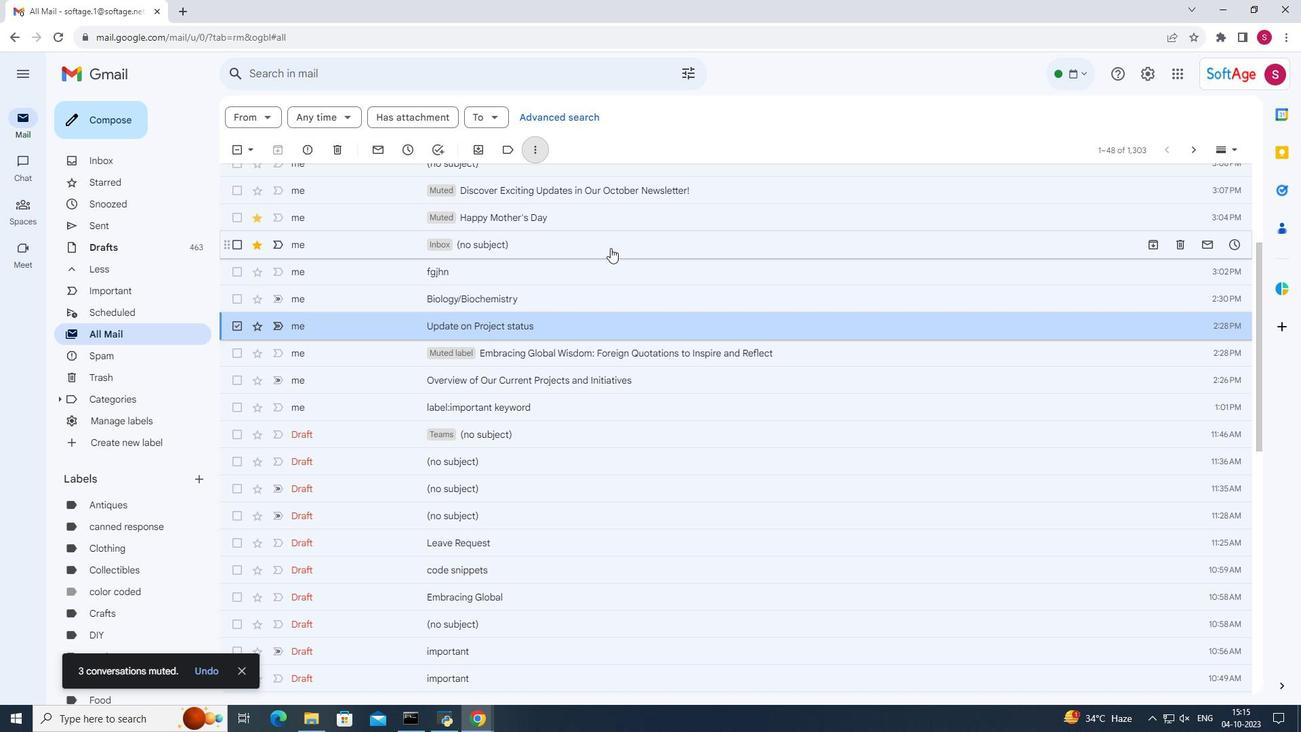 
